 Task: Clear all the filters.
Action: Mouse moved to (458, 176)
Screenshot: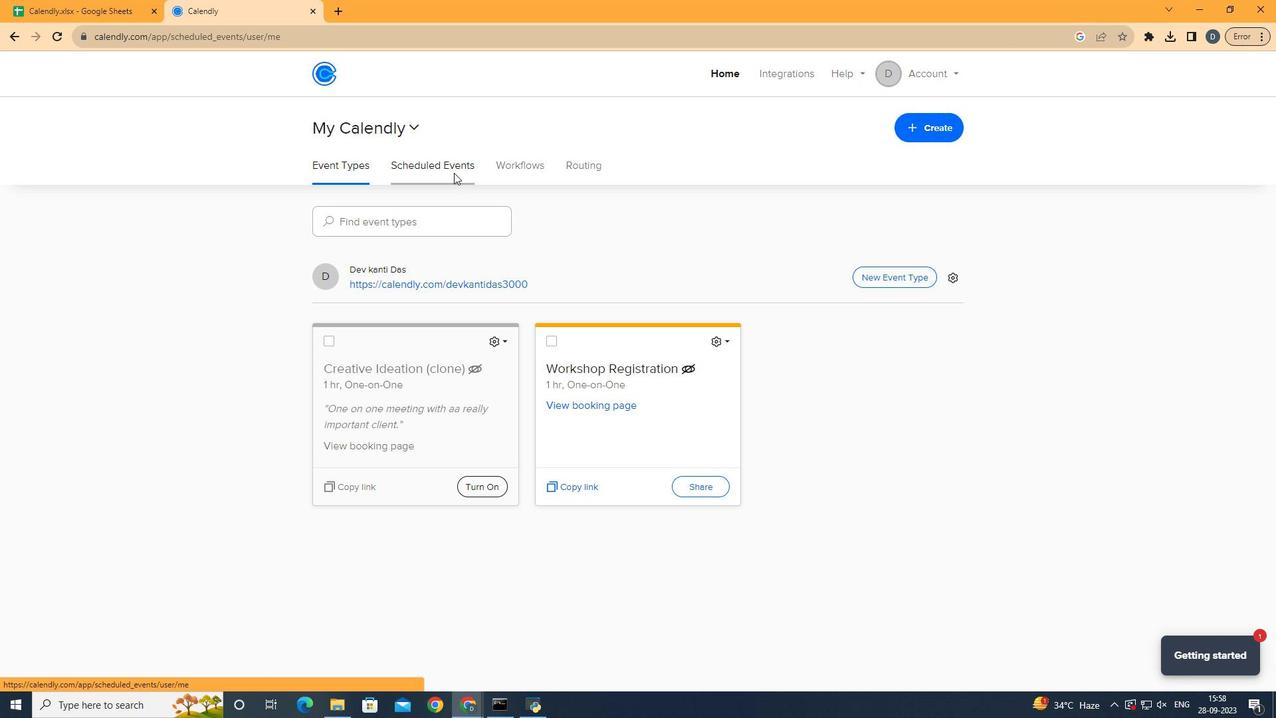 
Action: Mouse pressed left at (458, 176)
Screenshot: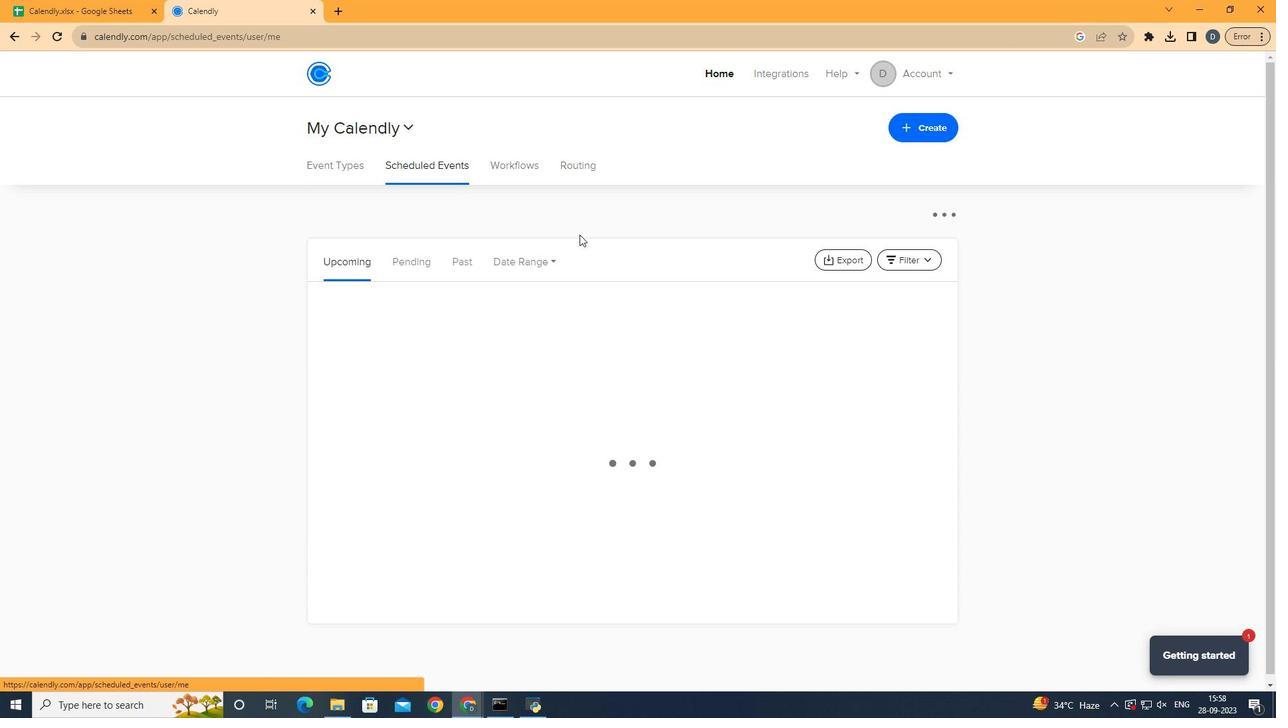 
Action: Mouse moved to (911, 258)
Screenshot: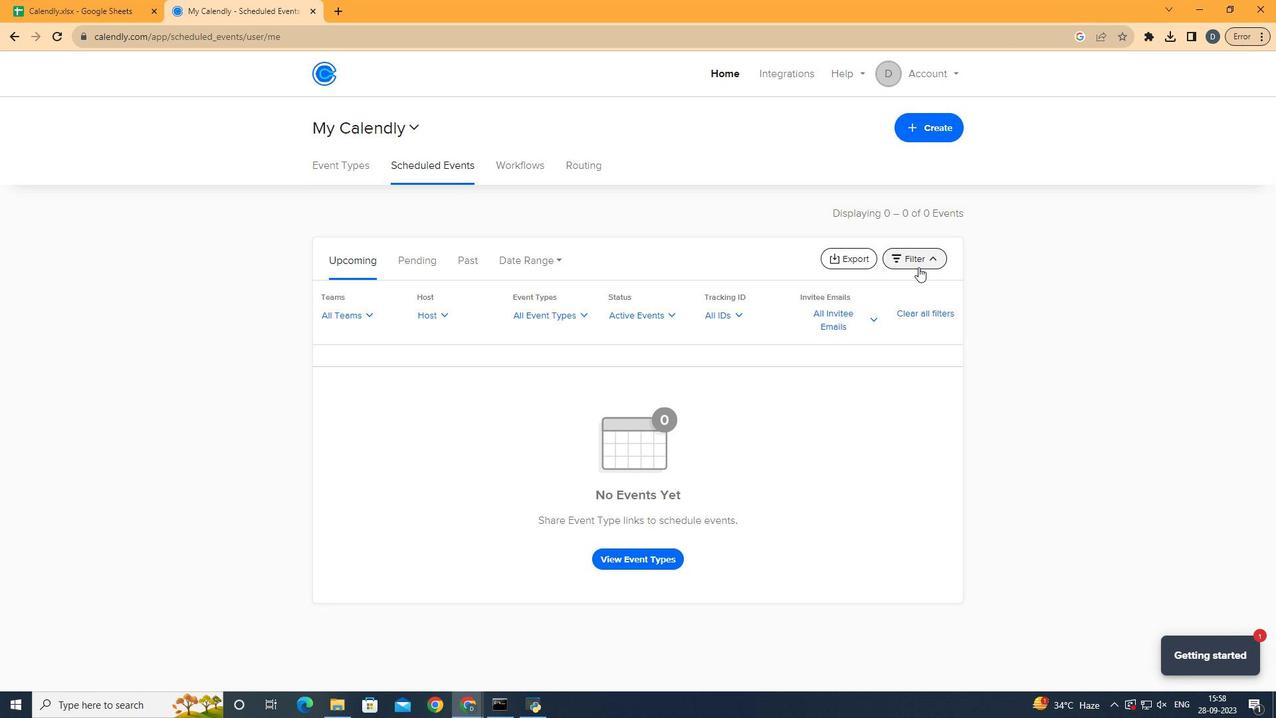 
Action: Mouse pressed left at (911, 258)
Screenshot: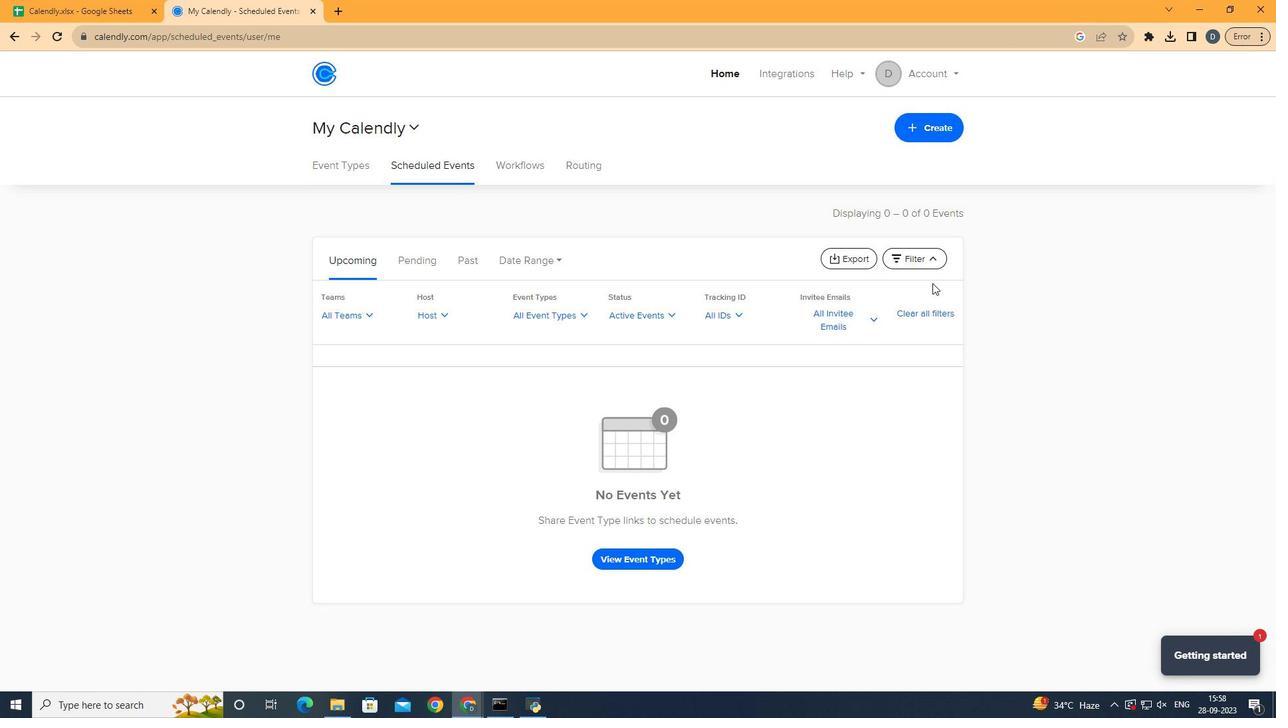 
Action: Mouse moved to (939, 325)
Screenshot: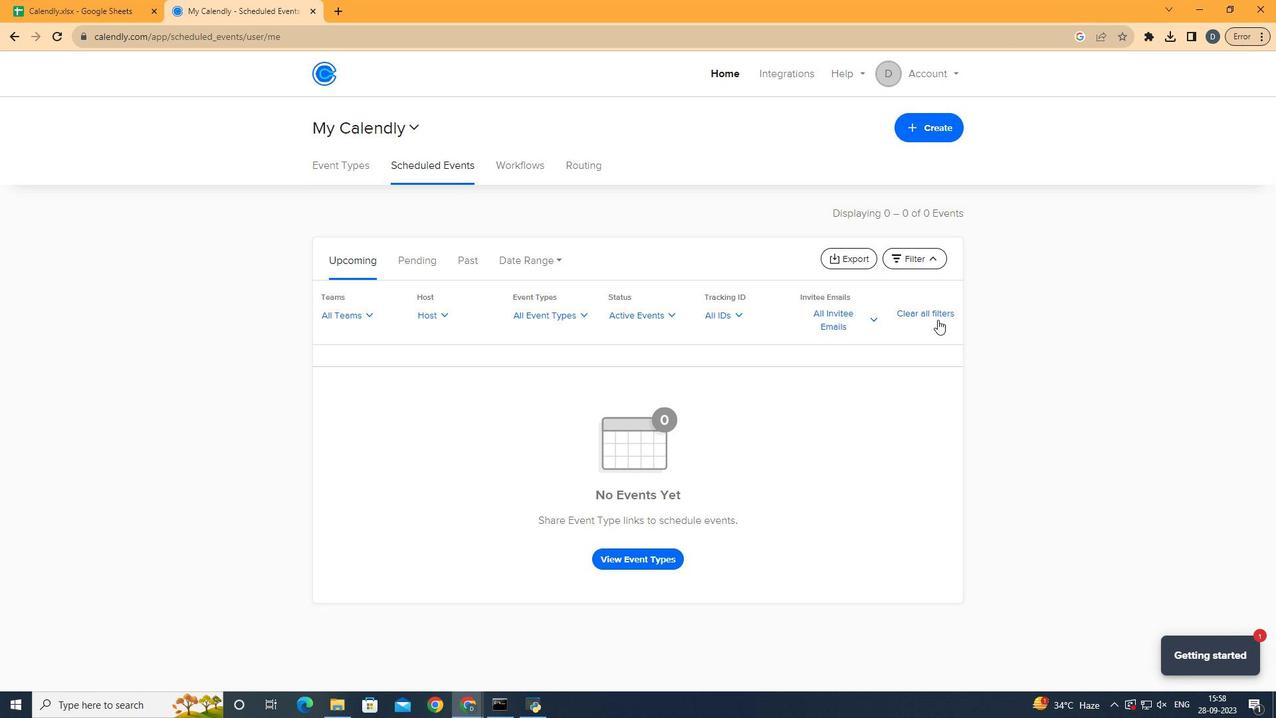 
Action: Mouse pressed left at (939, 325)
Screenshot: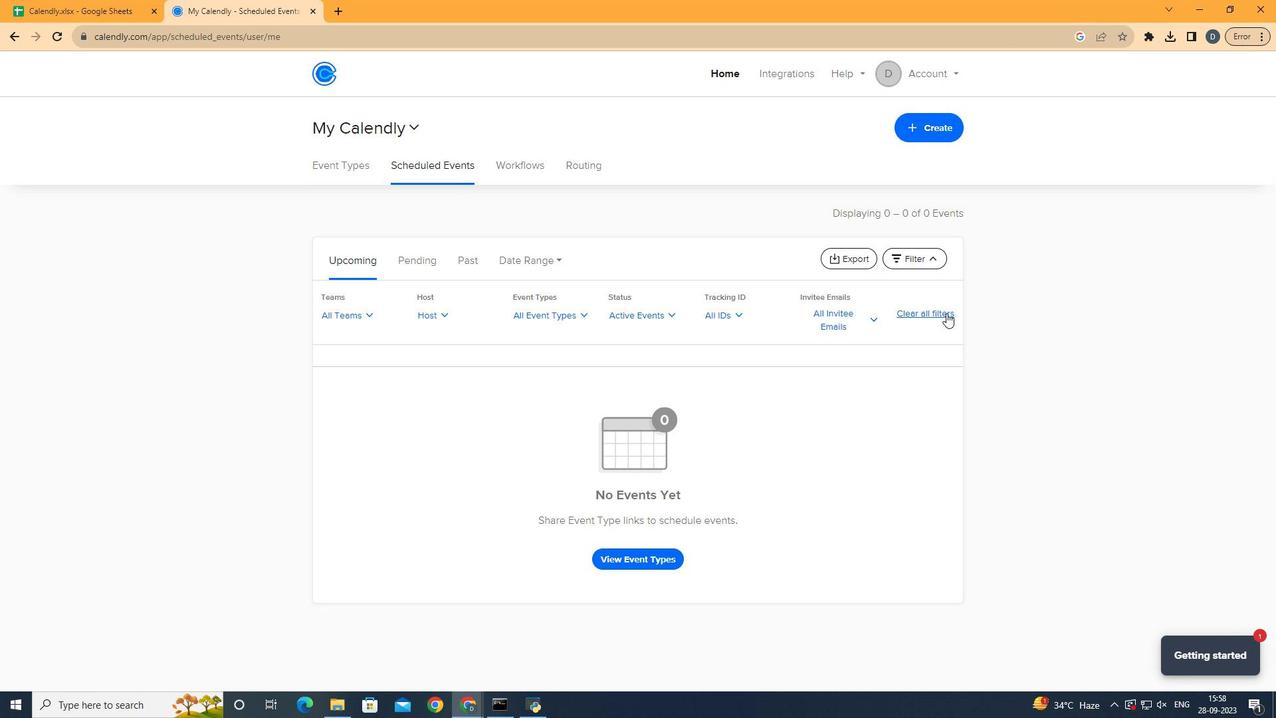 
Action: Mouse moved to (950, 317)
Screenshot: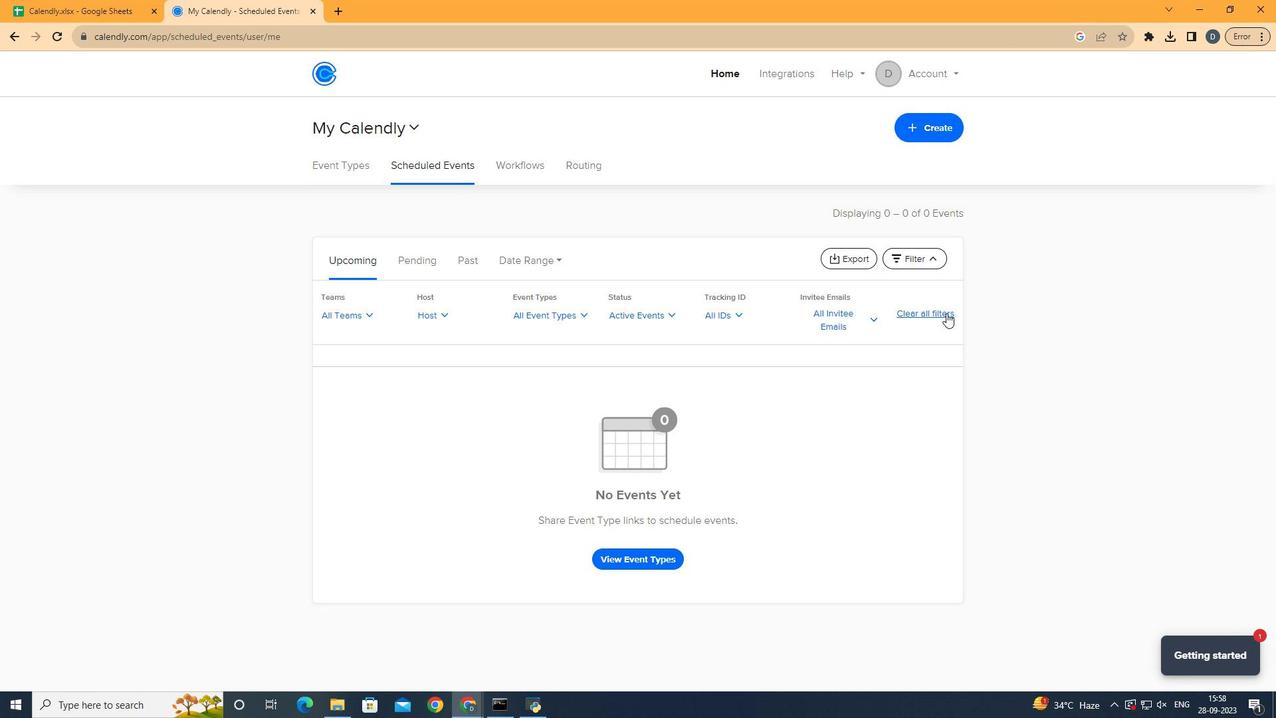 
Action: Mouse pressed left at (950, 317)
Screenshot: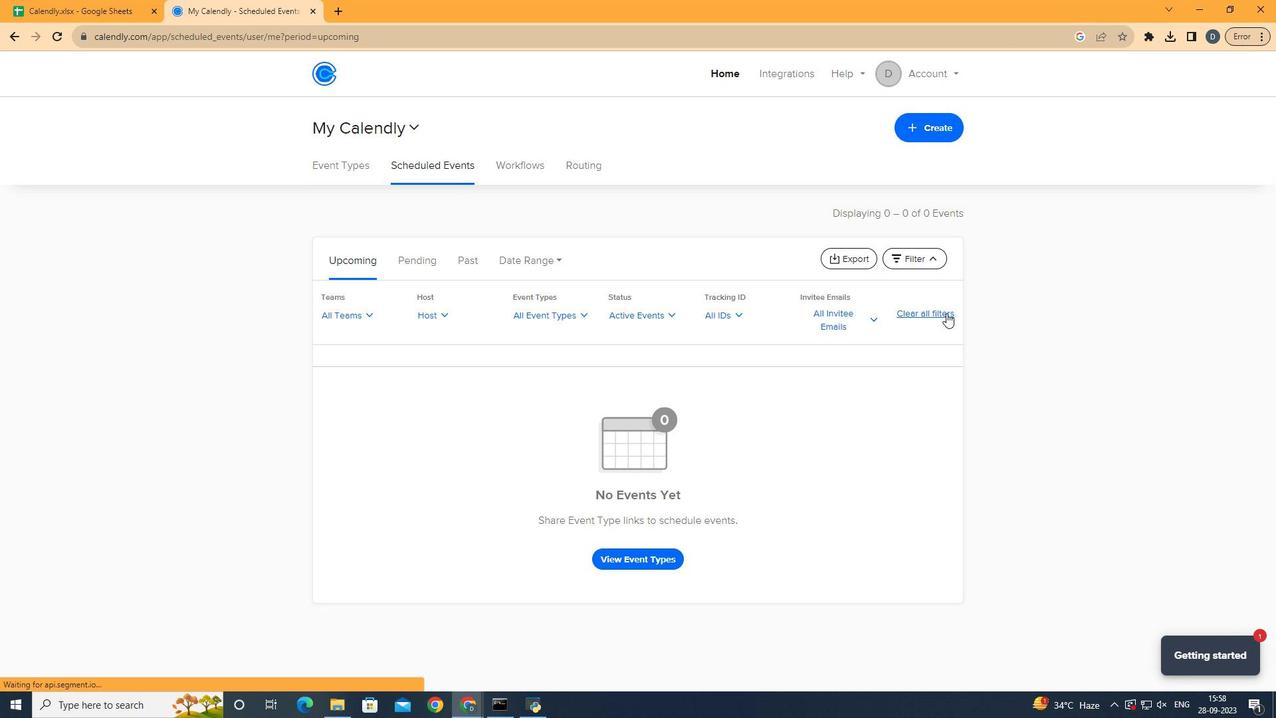 
Action: Mouse moved to (918, 317)
Screenshot: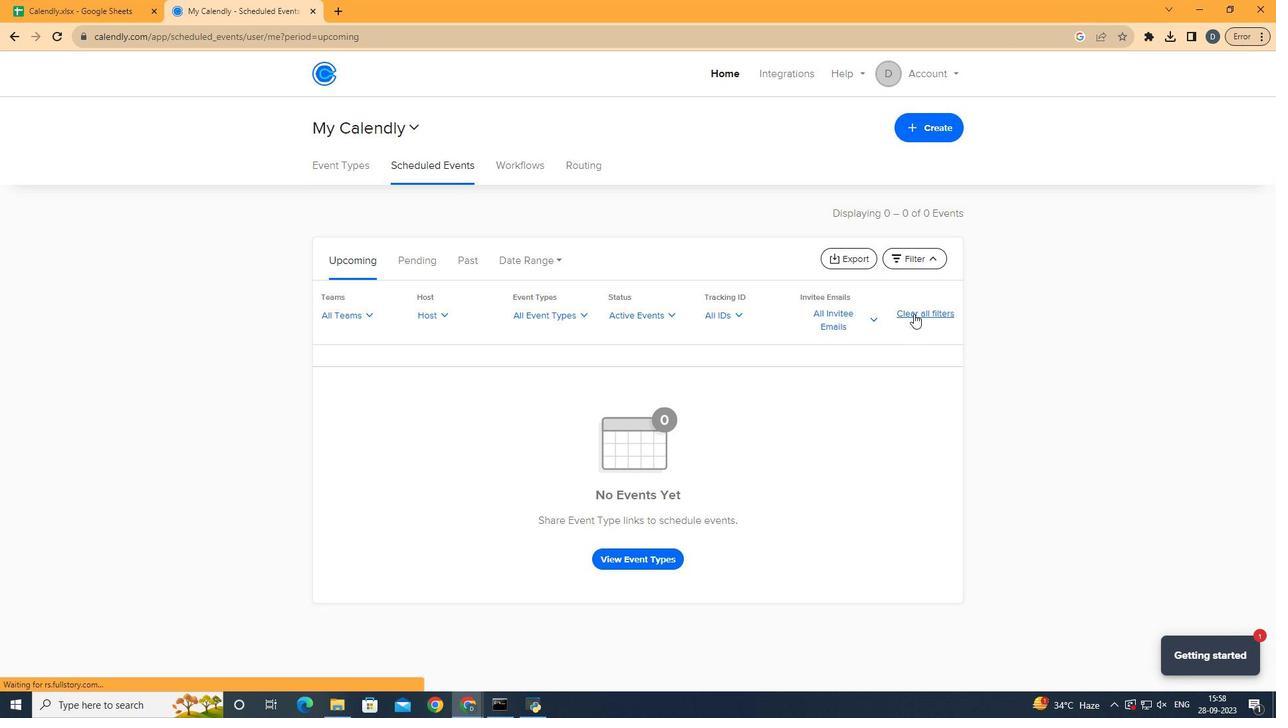 
Action: Mouse pressed left at (918, 317)
Screenshot: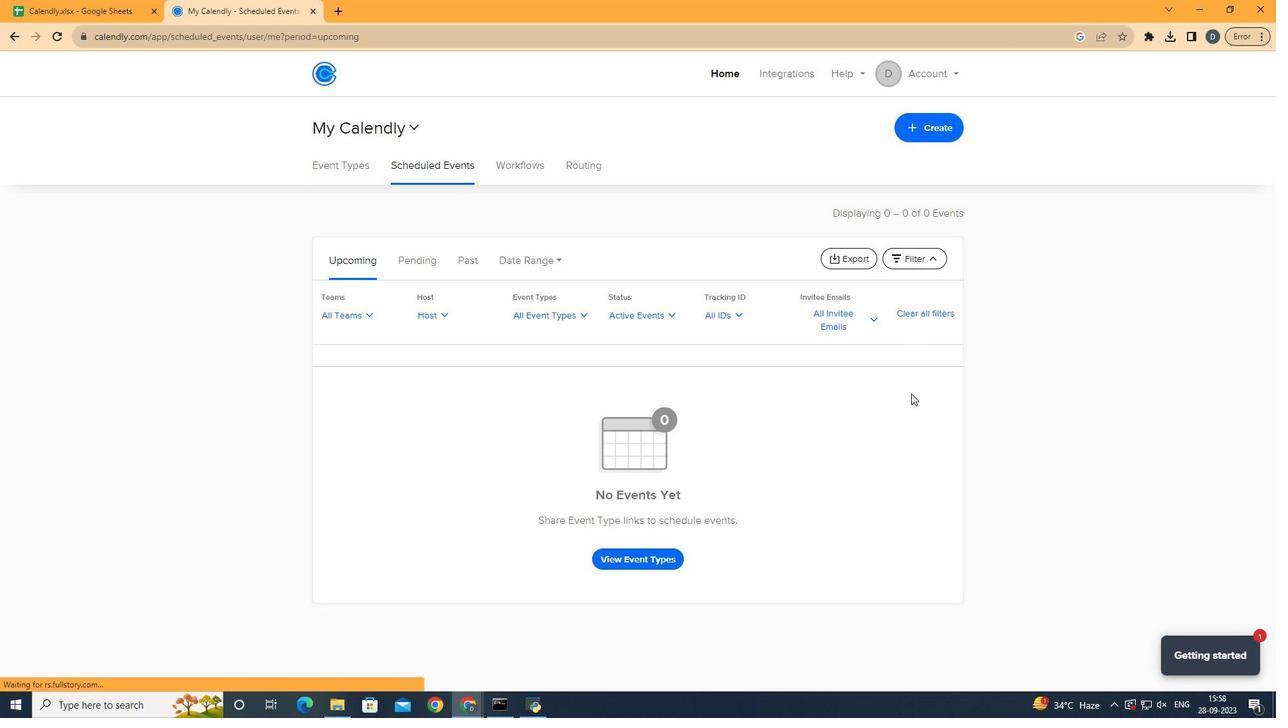 
Action: Mouse moved to (908, 473)
Screenshot: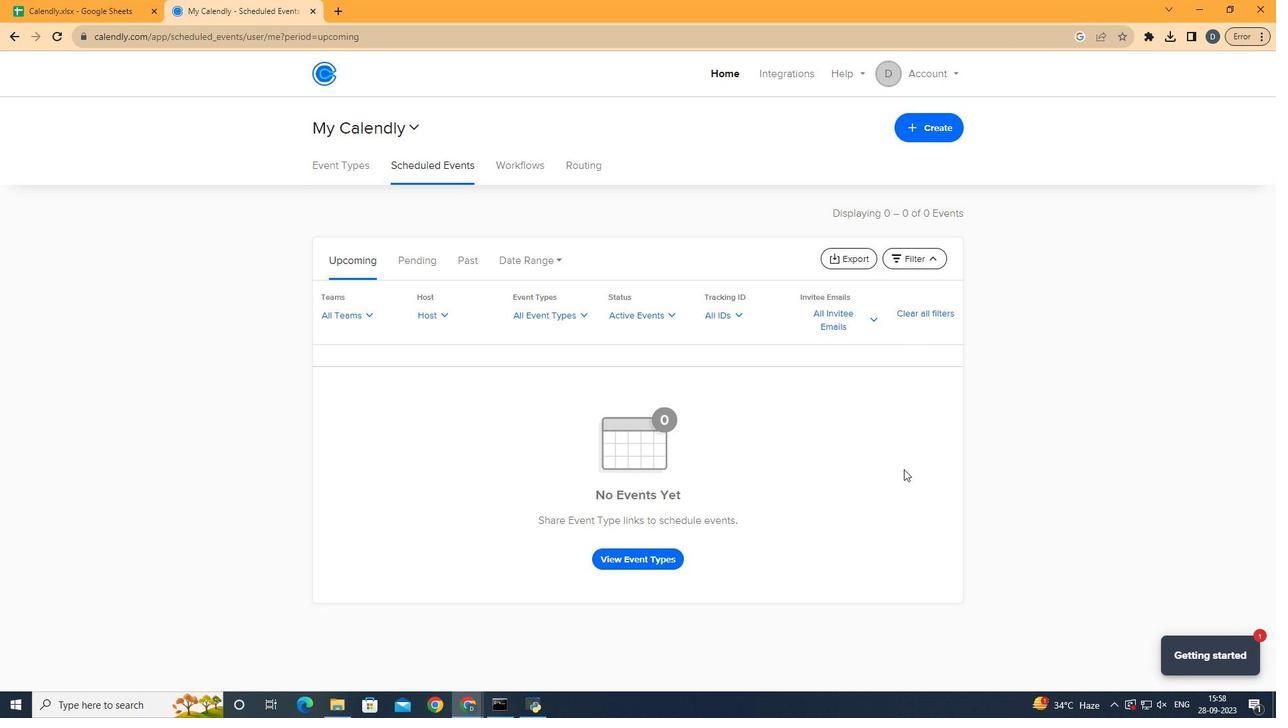 
